 Task: Move recent 5 emails   from folder Inbox to folder Archive
Action: Mouse moved to (493, 534)
Screenshot: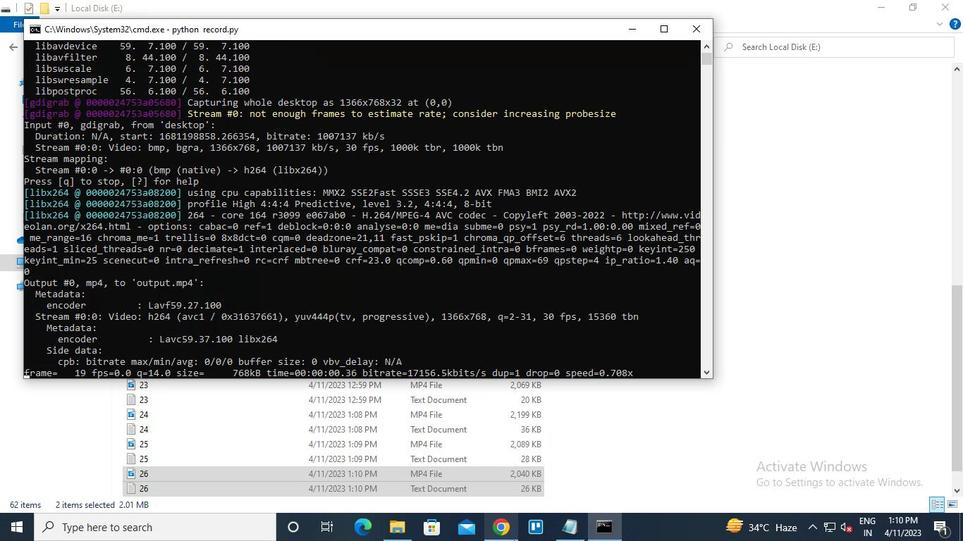 
Action: Mouse pressed left at (493, 534)
Screenshot: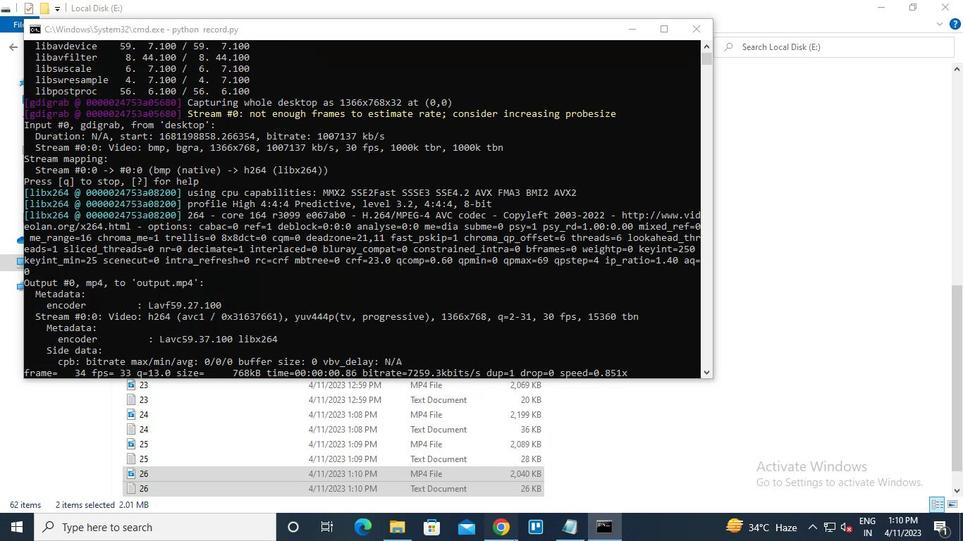 
Action: Mouse moved to (51, 0)
Screenshot: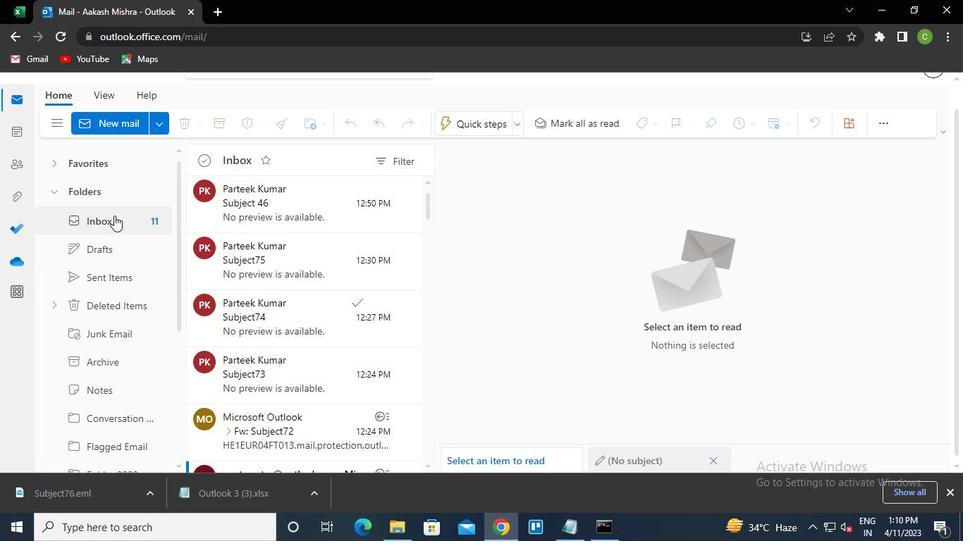 
Action: Mouse pressed left at (51, 1)
Screenshot: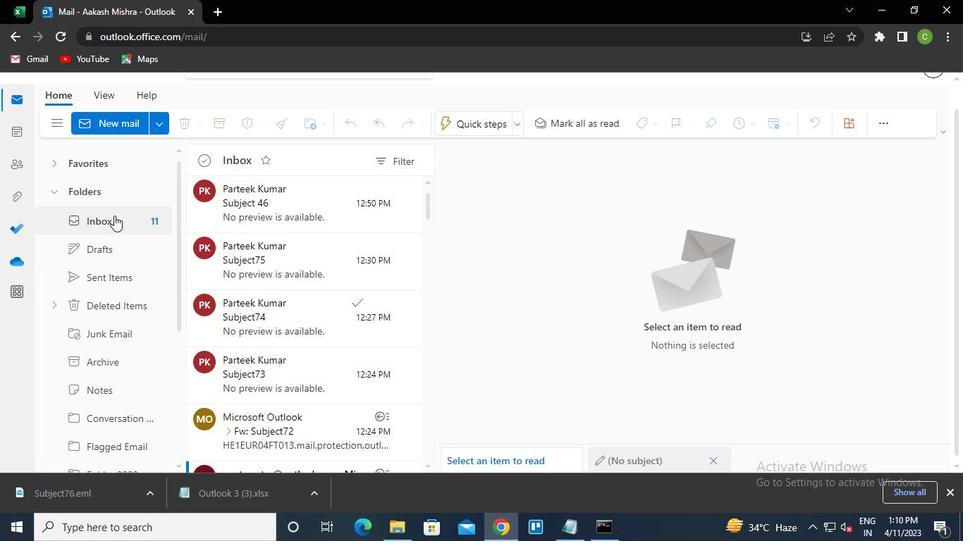 
Action: Mouse moved to (610, 525)
Screenshot: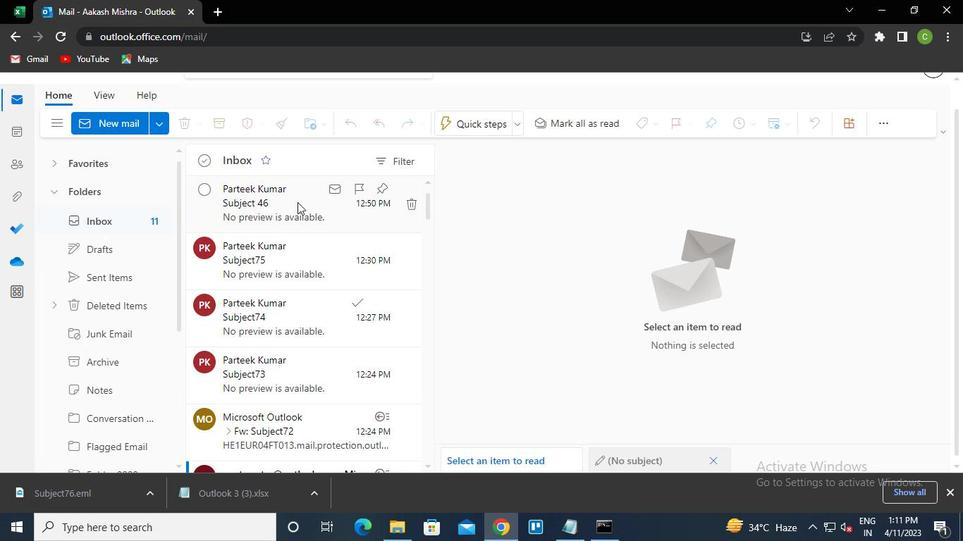 
Action: Mouse pressed left at (610, 525)
Screenshot: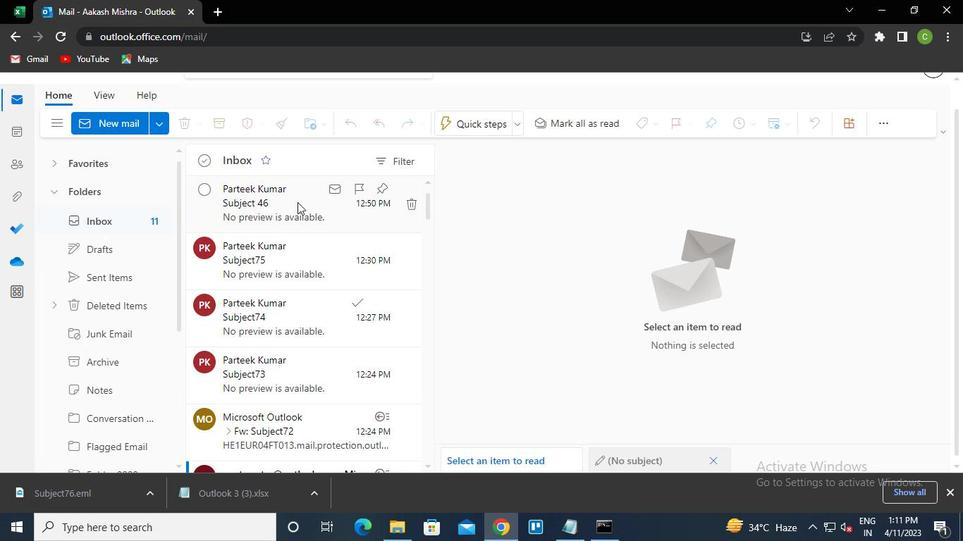 
Action: Mouse moved to (790, 118)
Screenshot: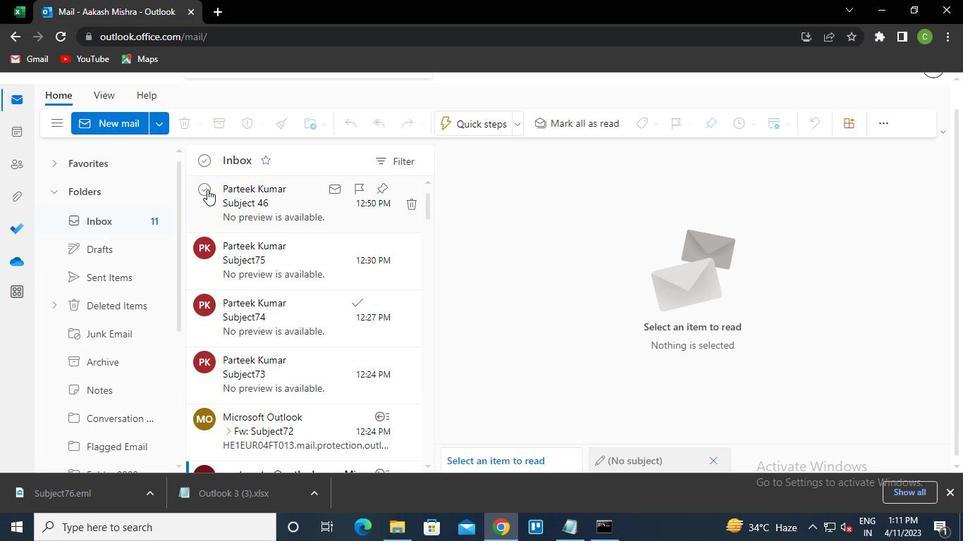 
Action: Mouse pressed left at (790, 118)
Screenshot: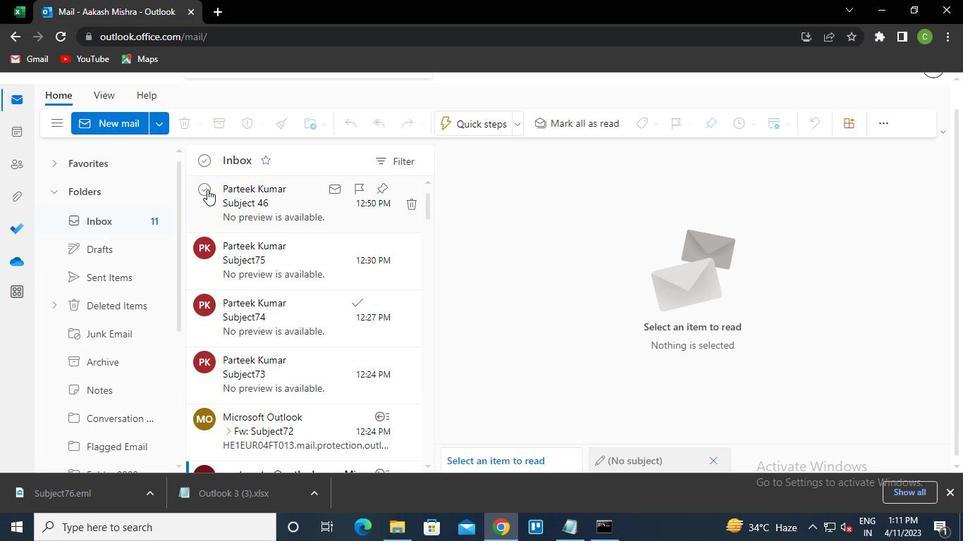 
Action: Mouse moved to (515, 542)
Screenshot: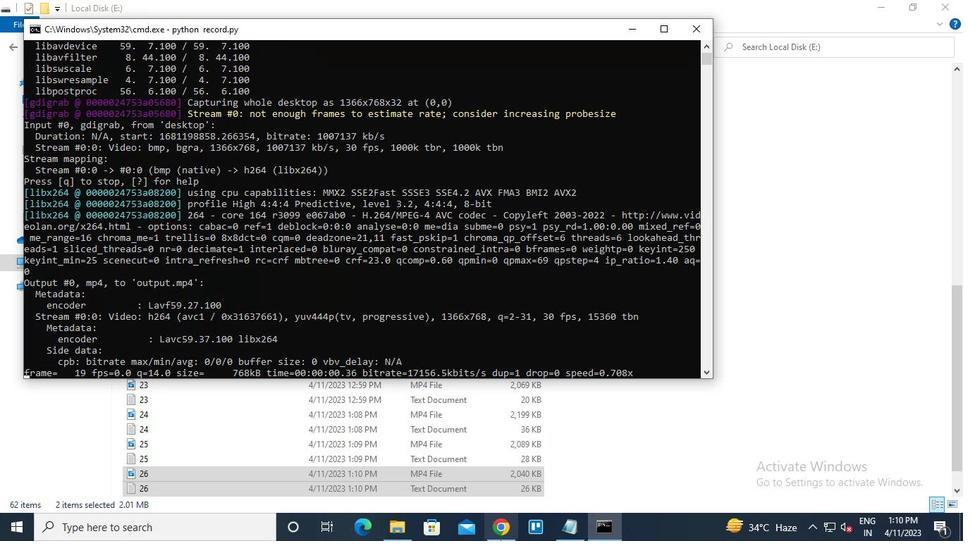 
Action: Mouse pressed left at (515, 542)
Screenshot: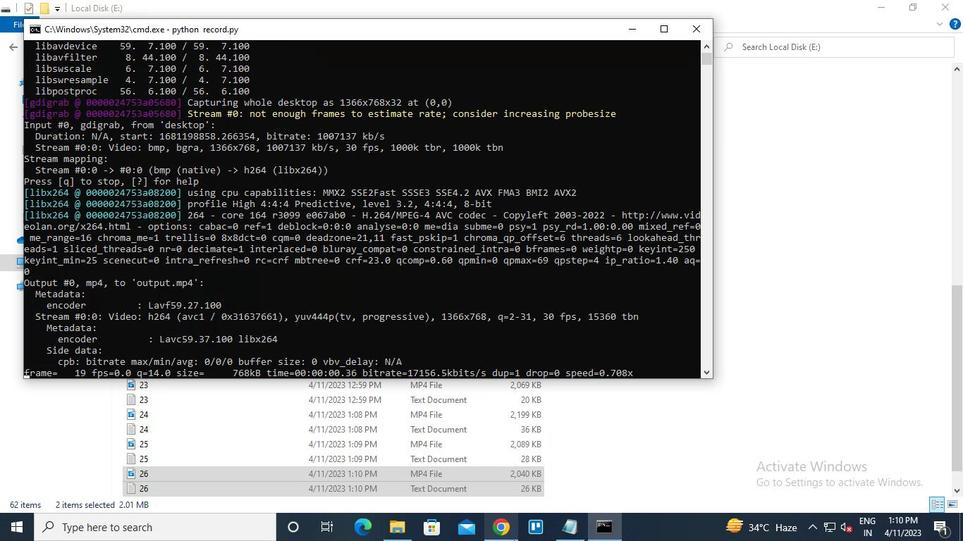 
Action: Mouse moved to (115, 217)
Screenshot: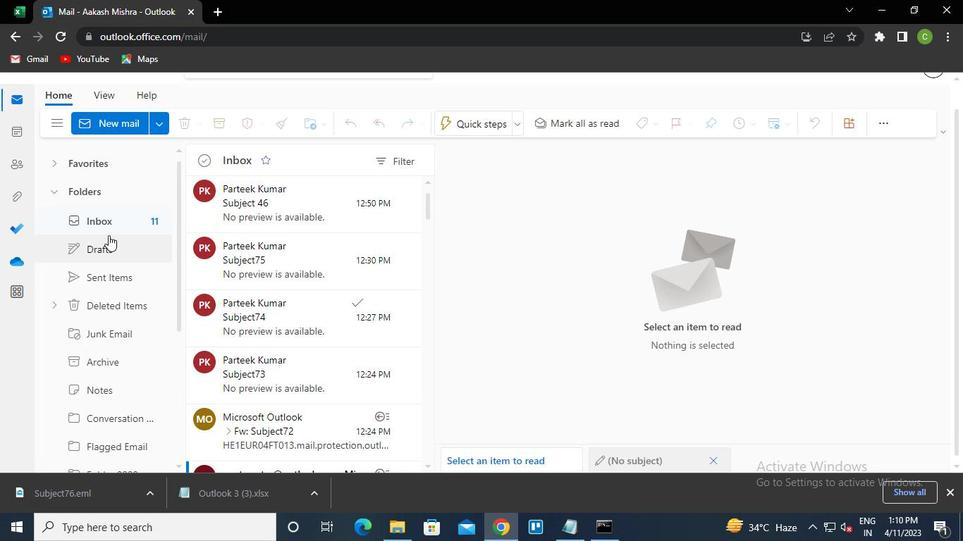 
Action: Mouse pressed left at (115, 217)
Screenshot: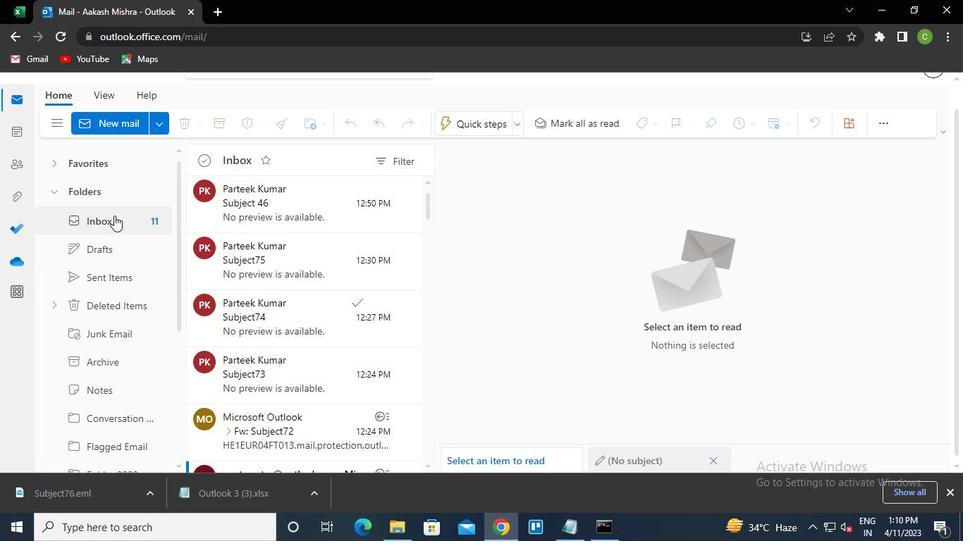 
Action: Mouse moved to (208, 191)
Screenshot: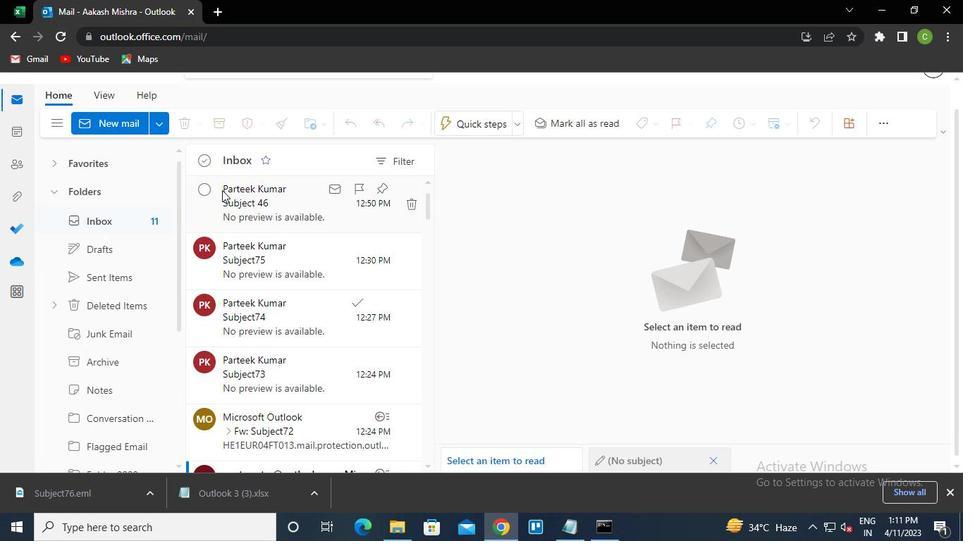 
Action: Mouse pressed left at (208, 191)
Screenshot: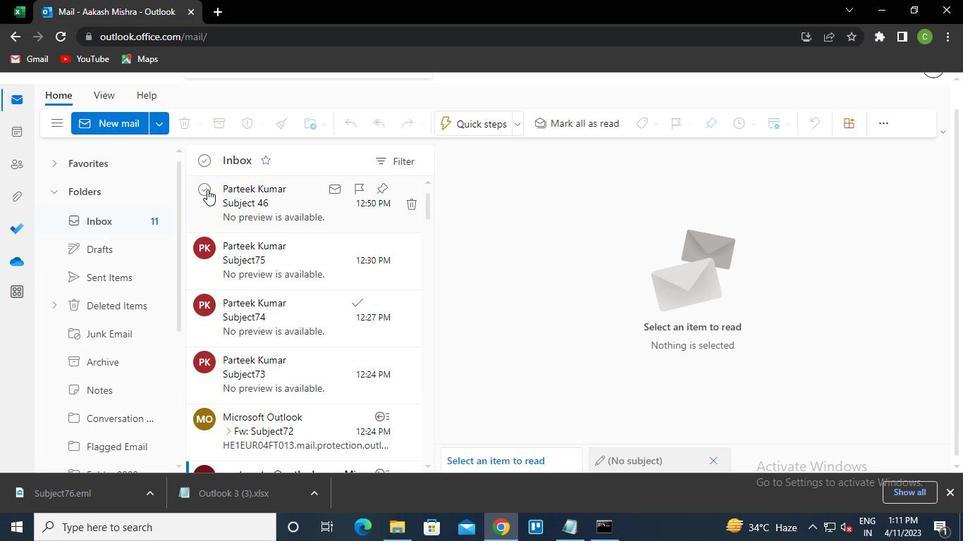 
Action: Mouse moved to (208, 251)
Screenshot: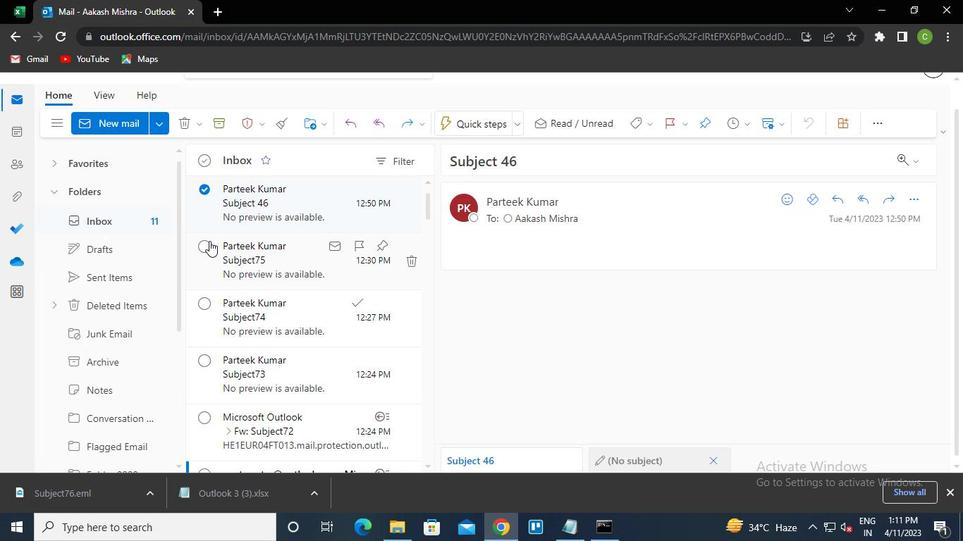 
Action: Mouse pressed left at (208, 251)
Screenshot: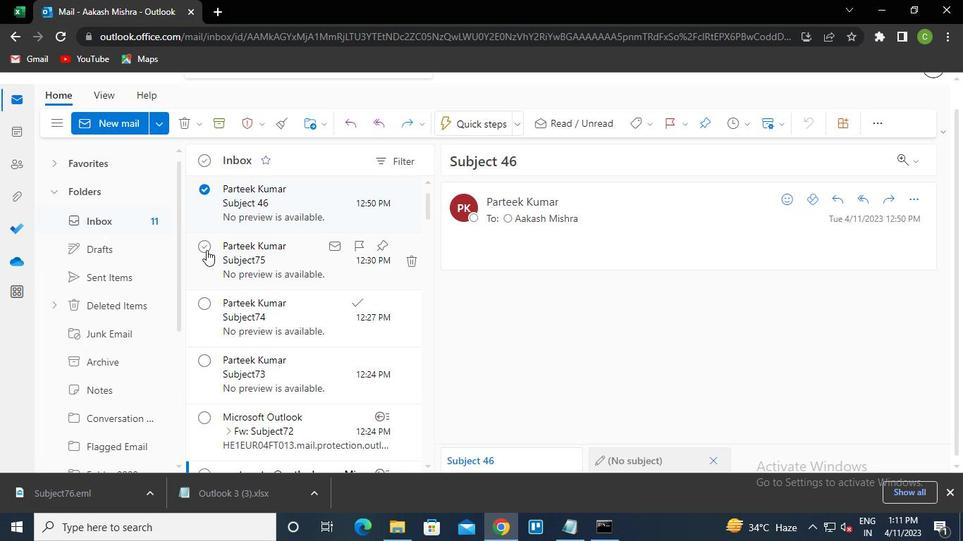 
Action: Mouse moved to (208, 308)
Screenshot: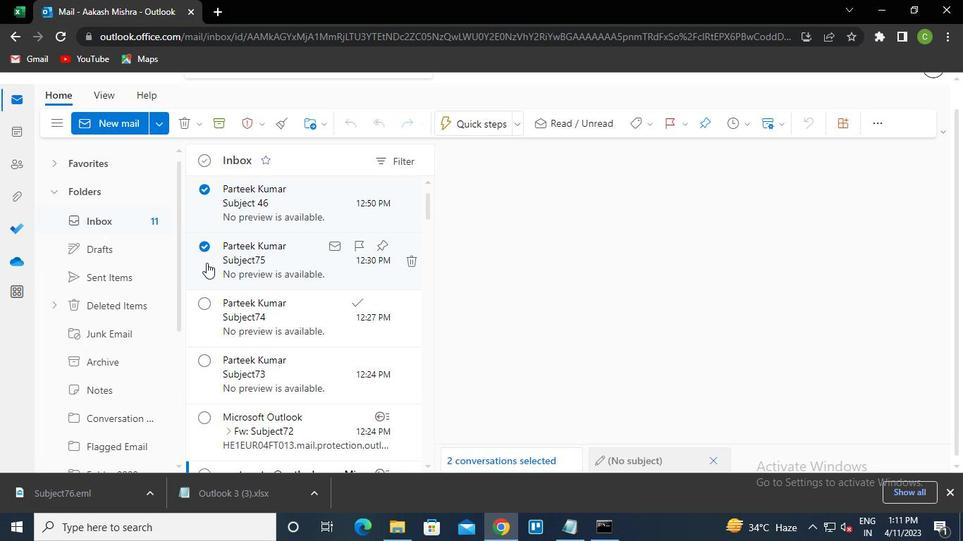 
Action: Mouse pressed left at (208, 308)
Screenshot: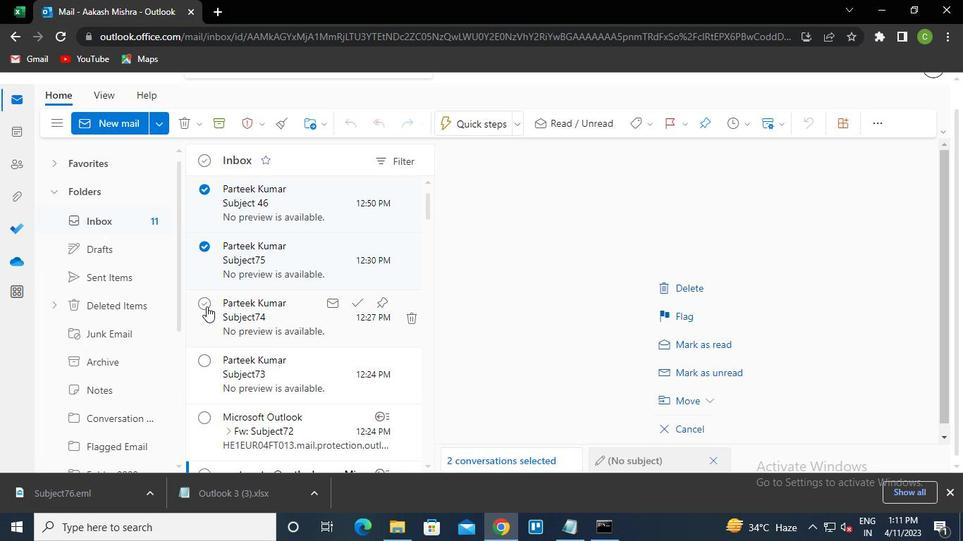 
Action: Mouse moved to (208, 359)
Screenshot: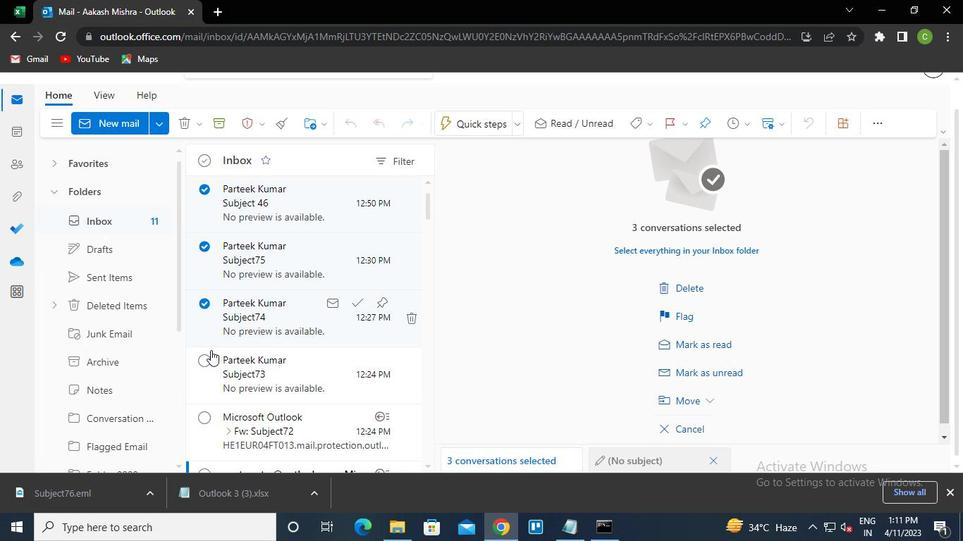 
Action: Mouse pressed left at (208, 359)
Screenshot: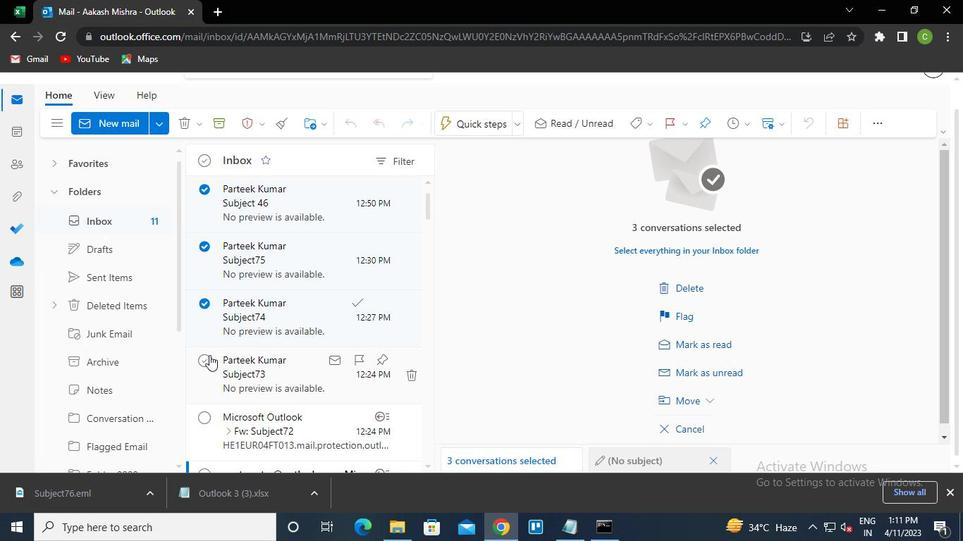 
Action: Mouse moved to (211, 417)
Screenshot: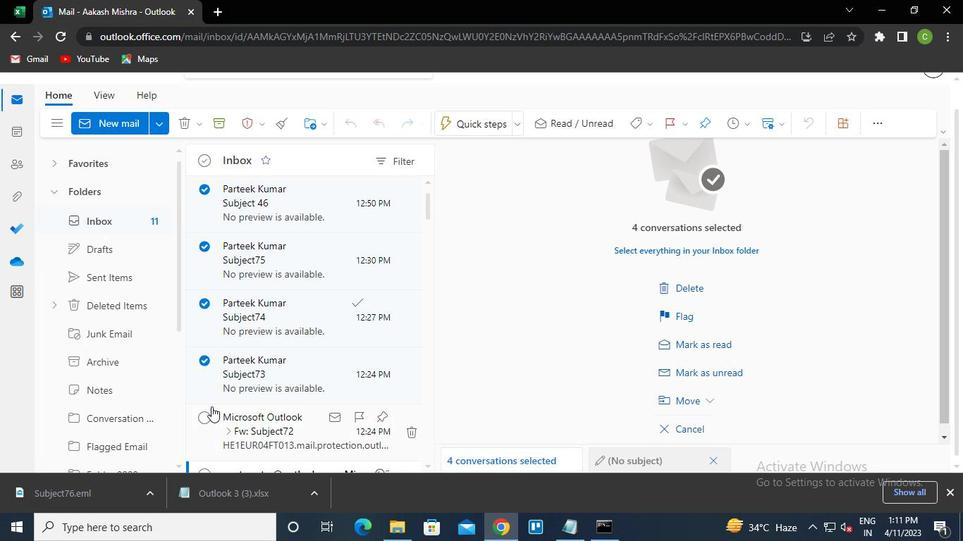 
Action: Mouse pressed left at (211, 417)
Screenshot: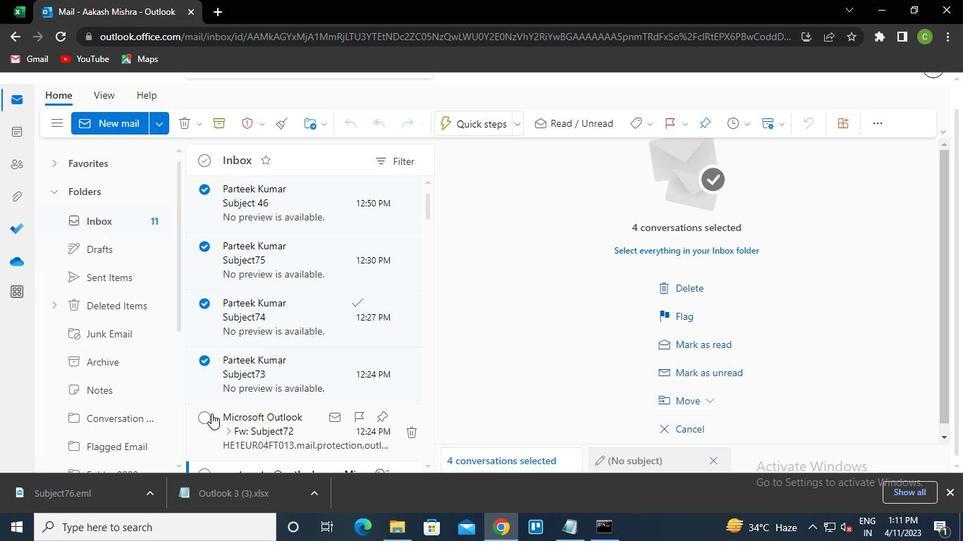 
Action: Mouse moved to (275, 323)
Screenshot: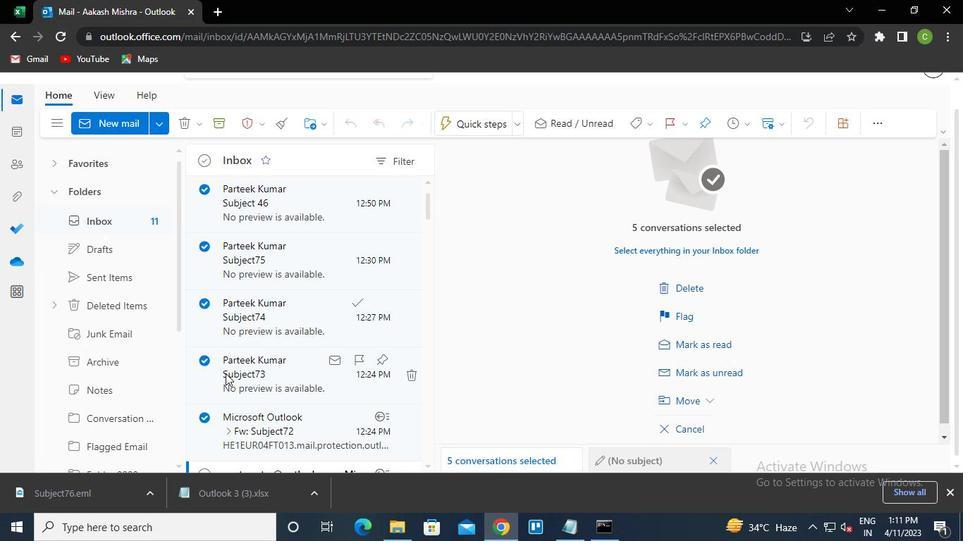 
Action: Mouse pressed right at (275, 323)
Screenshot: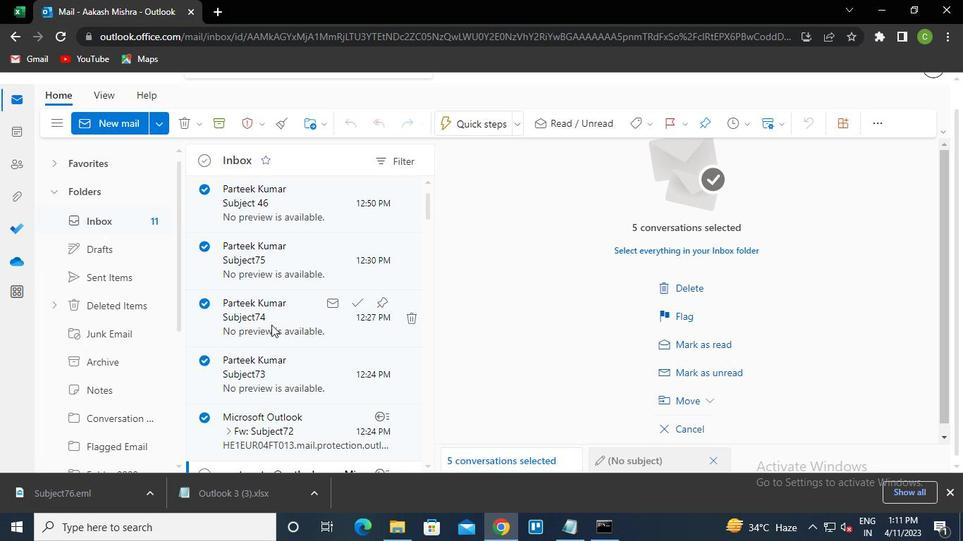 
Action: Mouse moved to (313, 119)
Screenshot: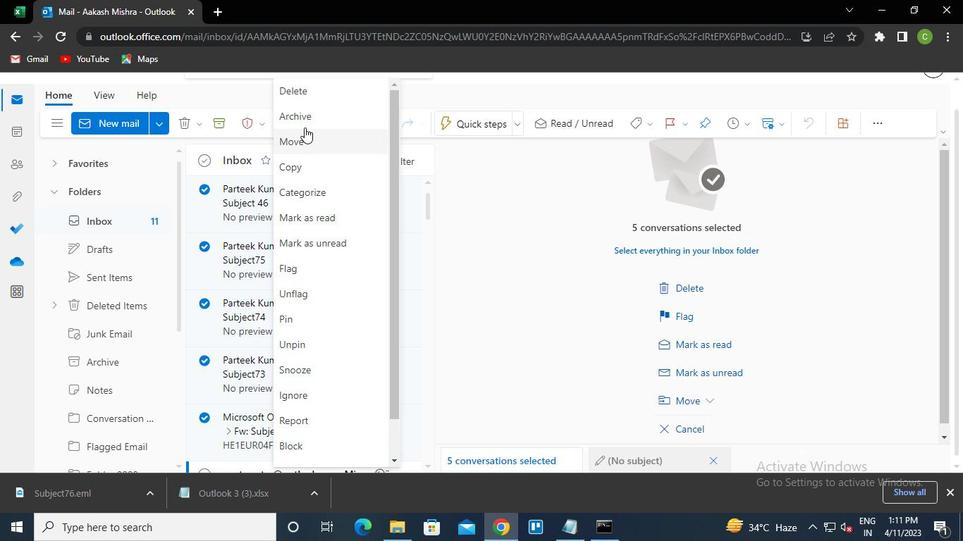 
Action: Mouse pressed left at (313, 119)
Screenshot: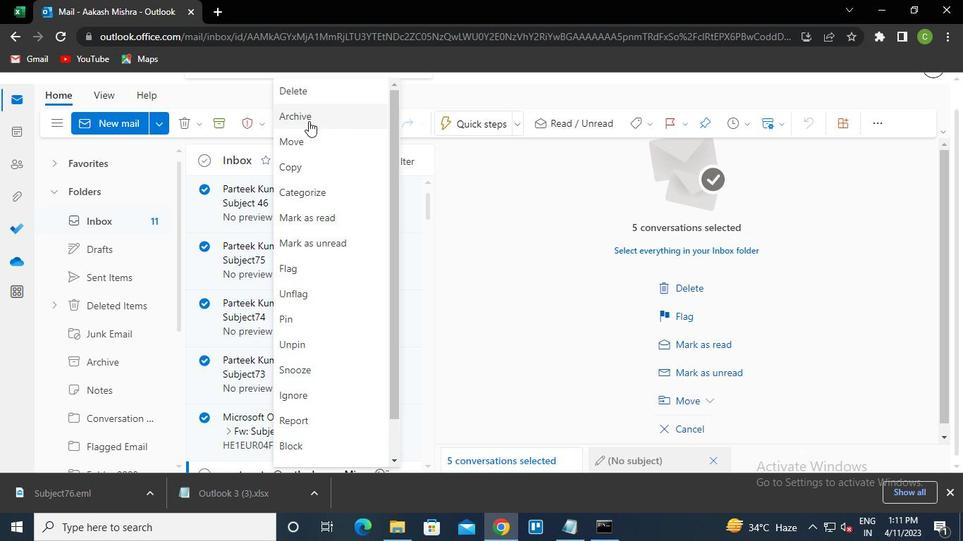 
Action: Mouse moved to (598, 537)
Screenshot: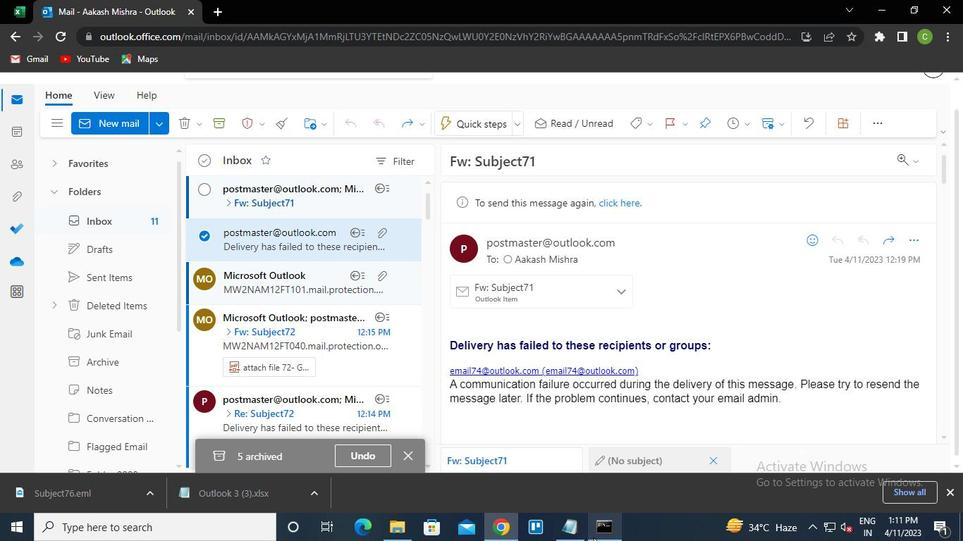 
Action: Mouse pressed left at (598, 537)
Screenshot: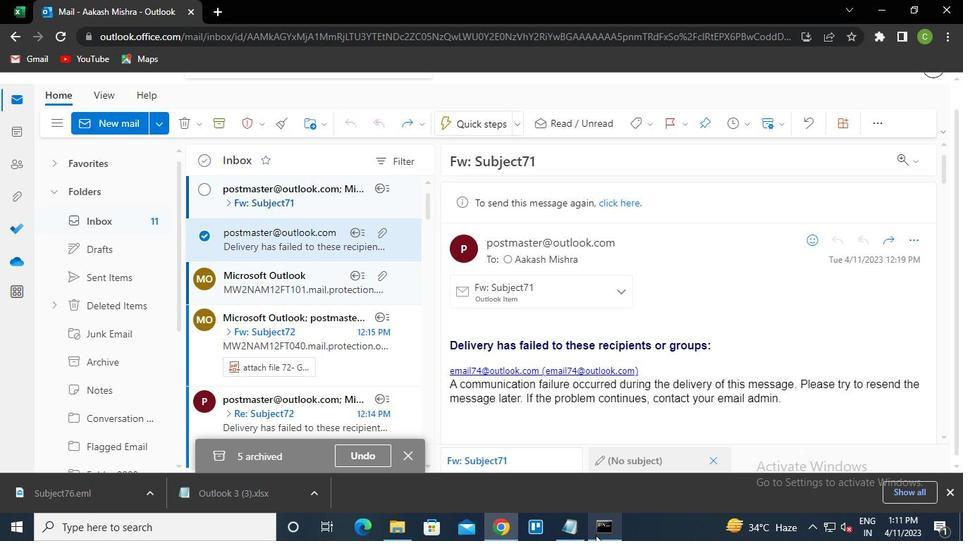 
Action: Mouse moved to (694, 28)
Screenshot: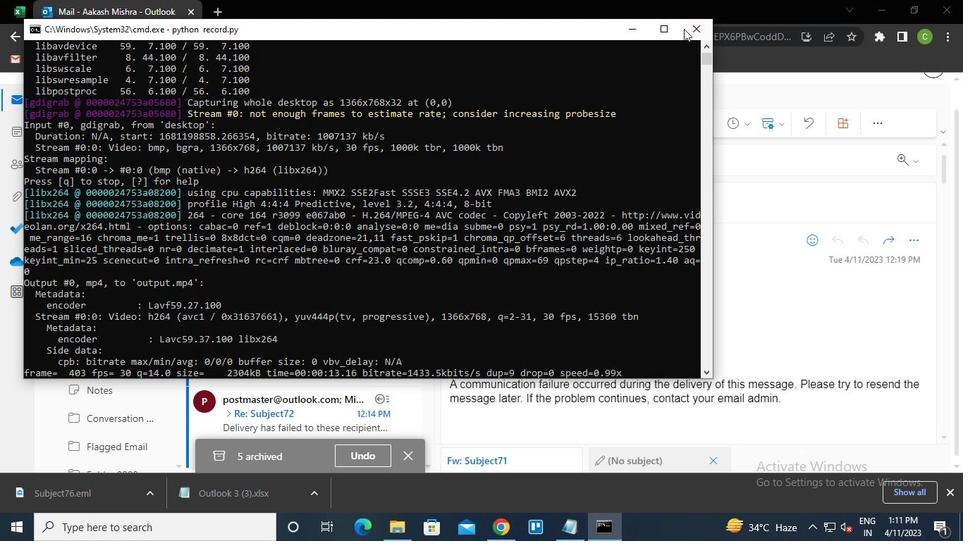 
Action: Mouse pressed left at (694, 28)
Screenshot: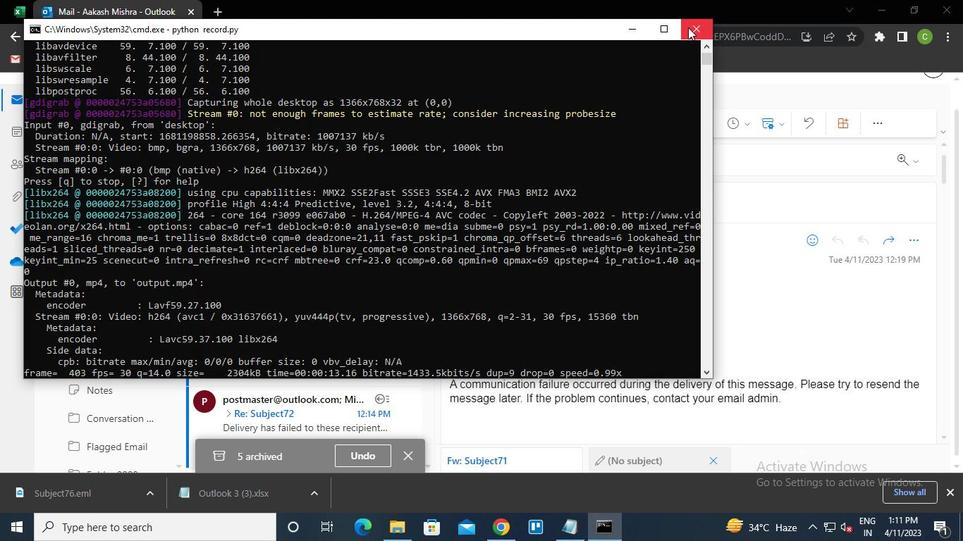 
